 Task: Locate beaches for a coastal vacation between Myrtle Beach, South Carolina, and Hilton Head Island, South Carolina.
Action: Mouse moved to (128, 59)
Screenshot: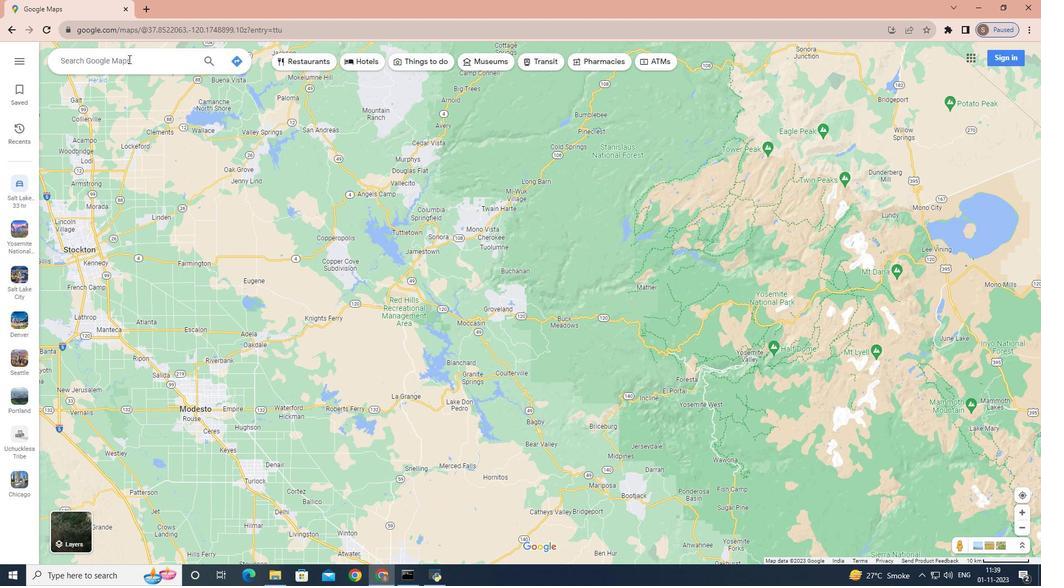 
Action: Mouse pressed left at (128, 59)
Screenshot: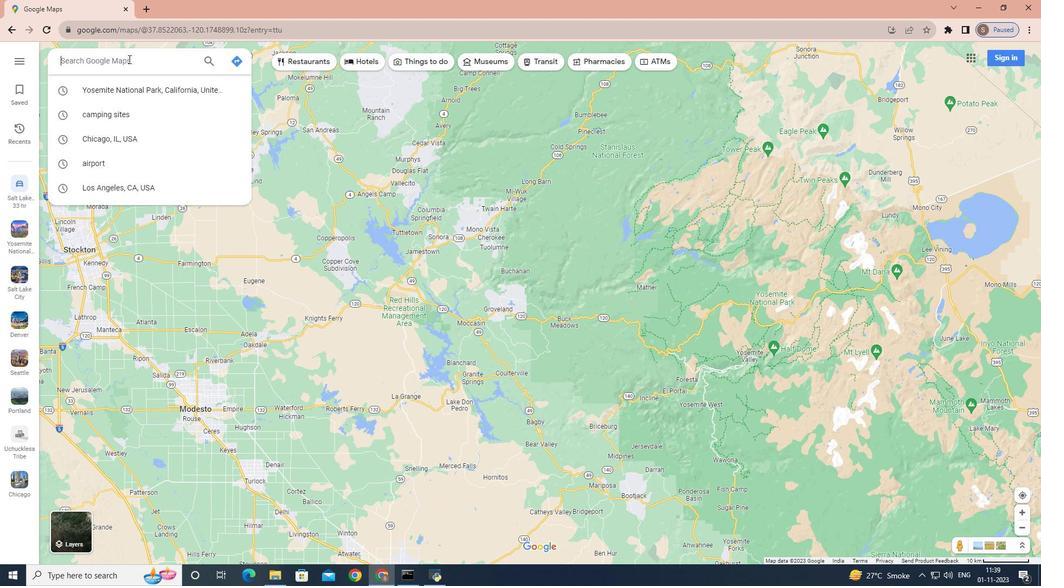 
Action: Key pressed <Key.shift_r>Myrtle<Key.space><Key.shift_r>Beach,<Key.space><Key.shift>South<Key.space><Key.shift>Carolina<Key.enter>
Screenshot: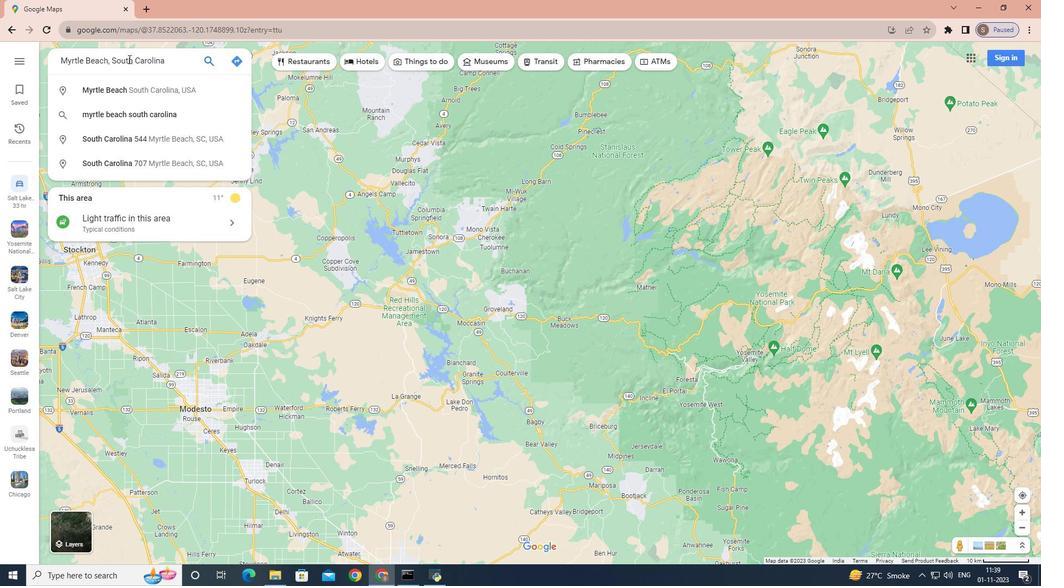 
Action: Mouse moved to (150, 243)
Screenshot: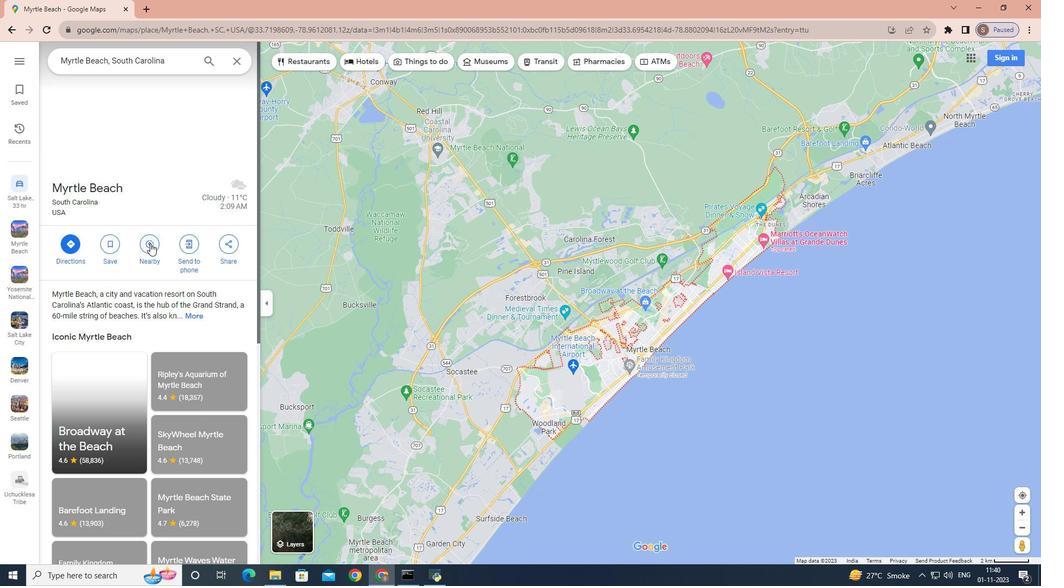 
Action: Mouse pressed left at (150, 243)
Screenshot: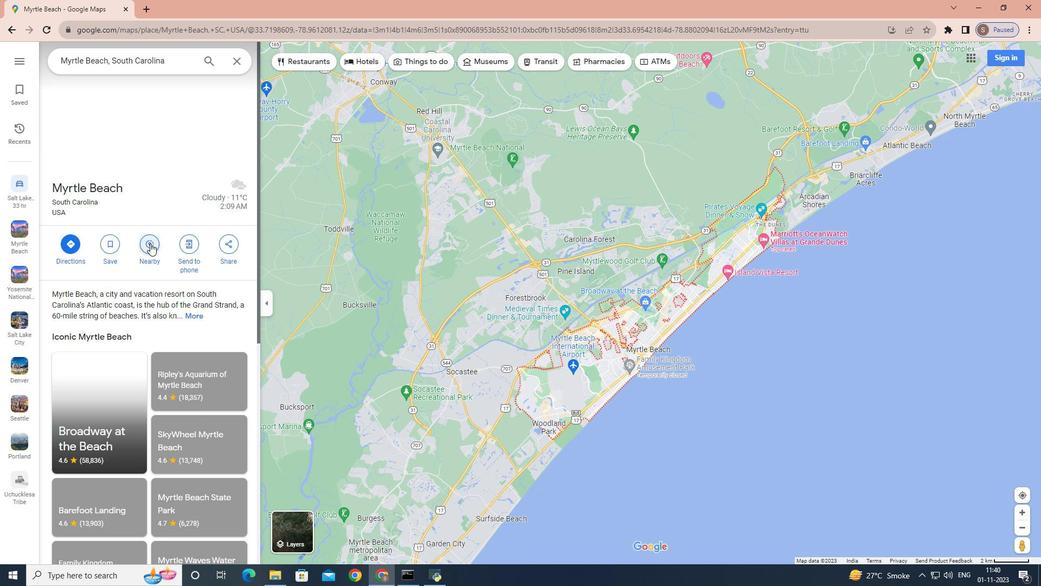 
Action: Key pressed beaches<Key.space>for<Key.space>a<Key.space>coastal<Key.space>vacation<Key.enter>
Screenshot: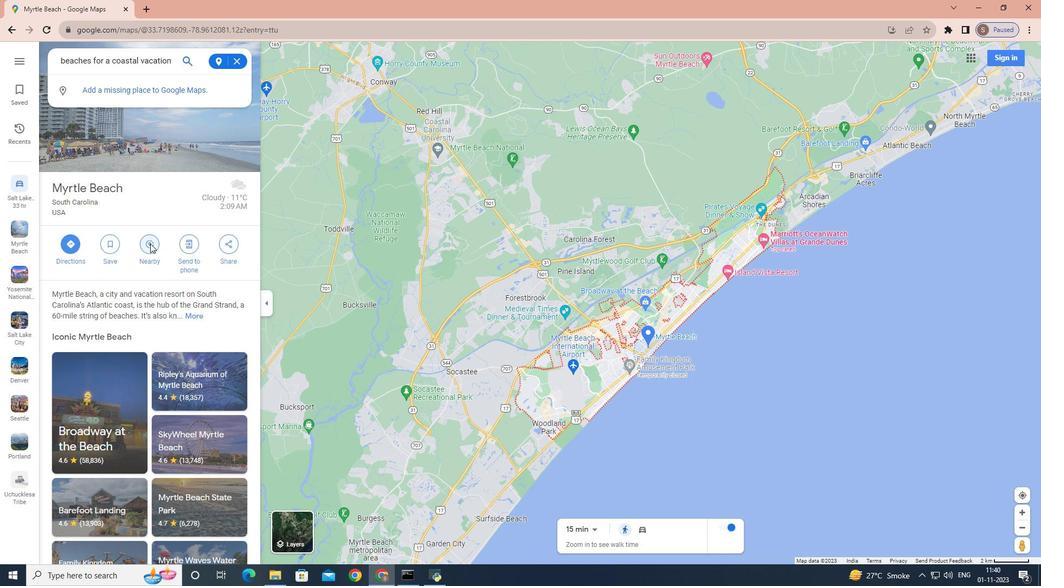 
Action: Mouse moved to (238, 60)
Screenshot: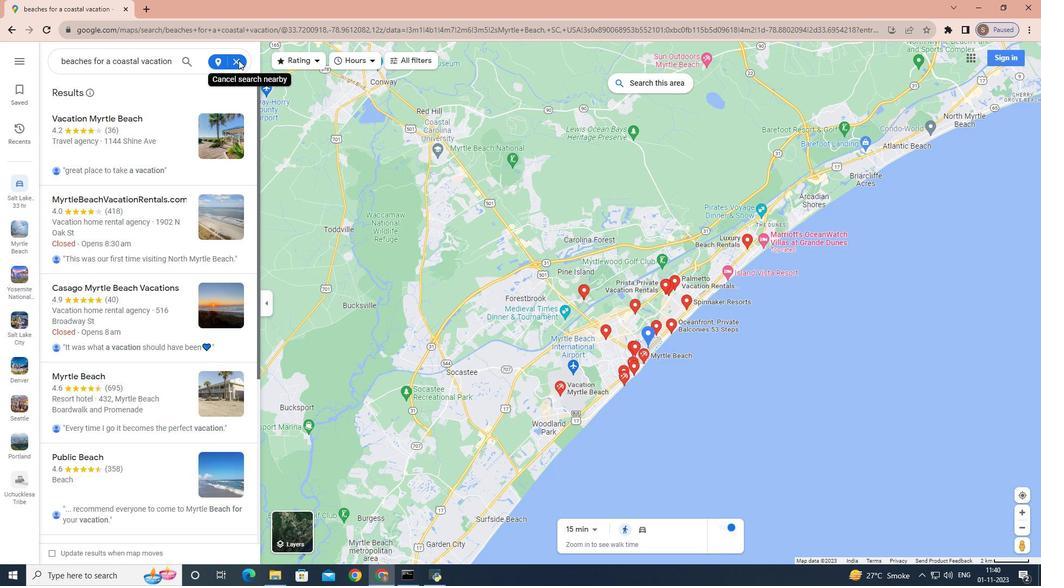 
Action: Mouse pressed left at (238, 60)
Screenshot: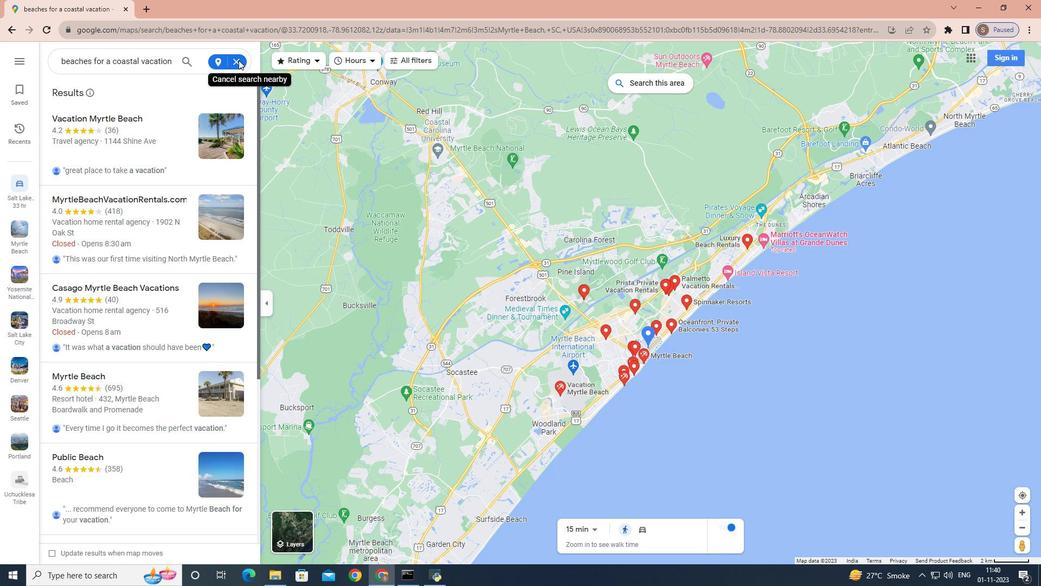 
Action: Mouse moved to (232, 60)
Screenshot: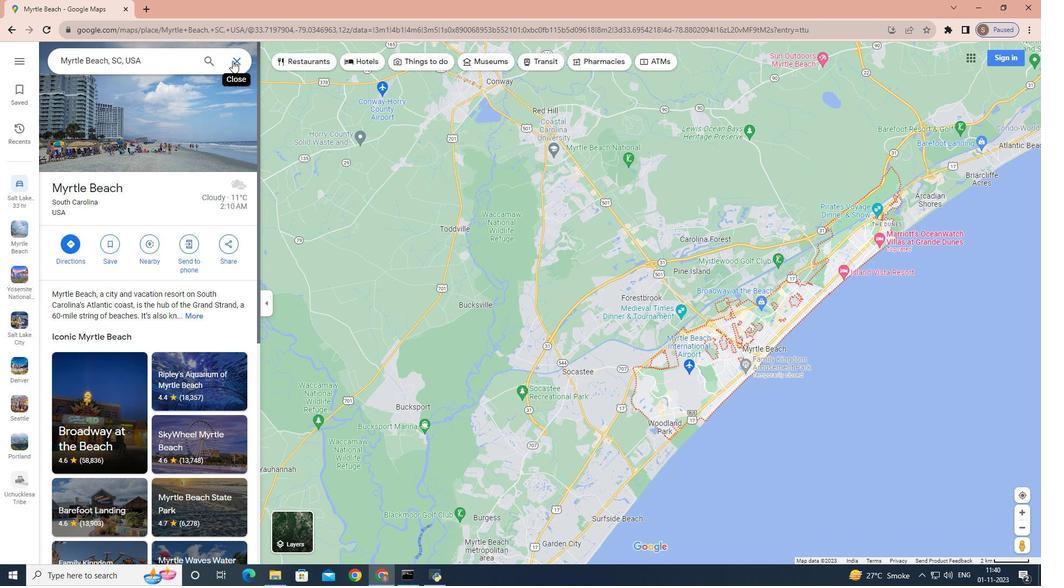 
Action: Mouse pressed left at (232, 60)
Screenshot: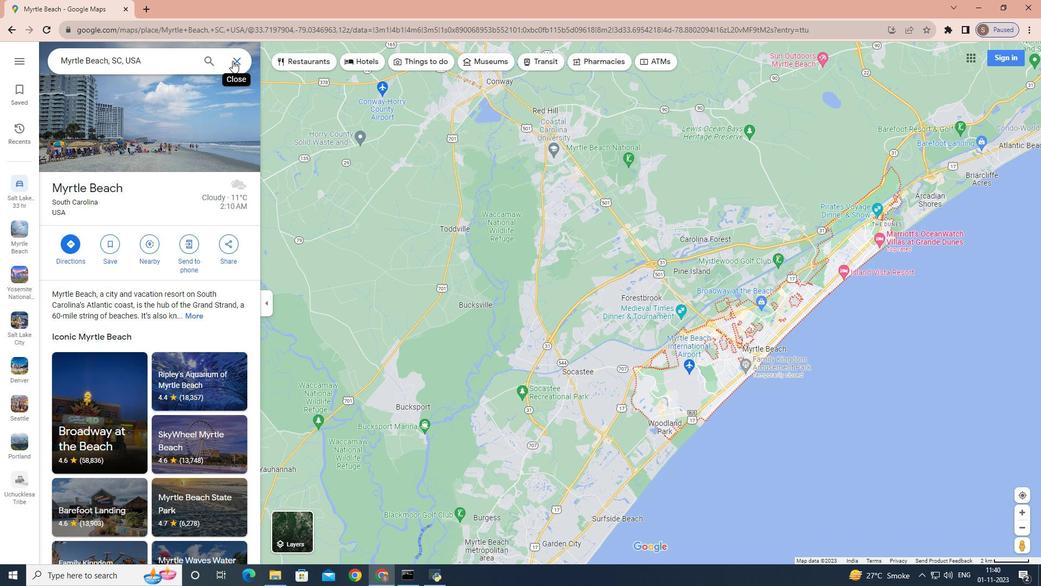 
Action: Mouse moved to (173, 65)
Screenshot: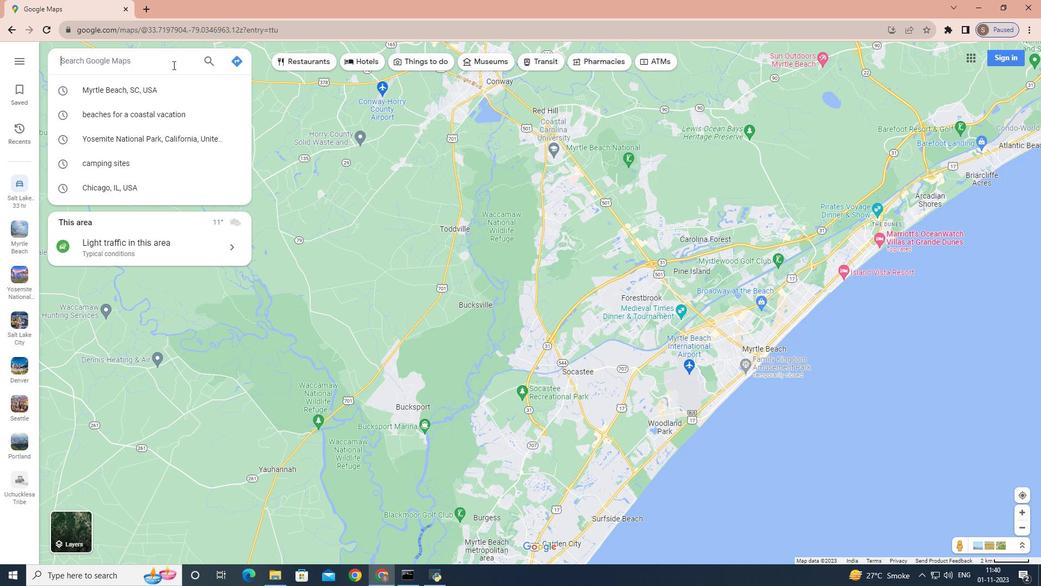 
Action: Key pressed <Key.shift><Key.shift><Key.shift><Key.shift><Key.shift><Key.shift>Hilton<Key.space><Key.shift>Head<Key.space><Key.shift>Island,<Key.space><Key.shift>South<Key.space>c<Key.backspace><Key.shift>Carolina<Key.enter>
Screenshot: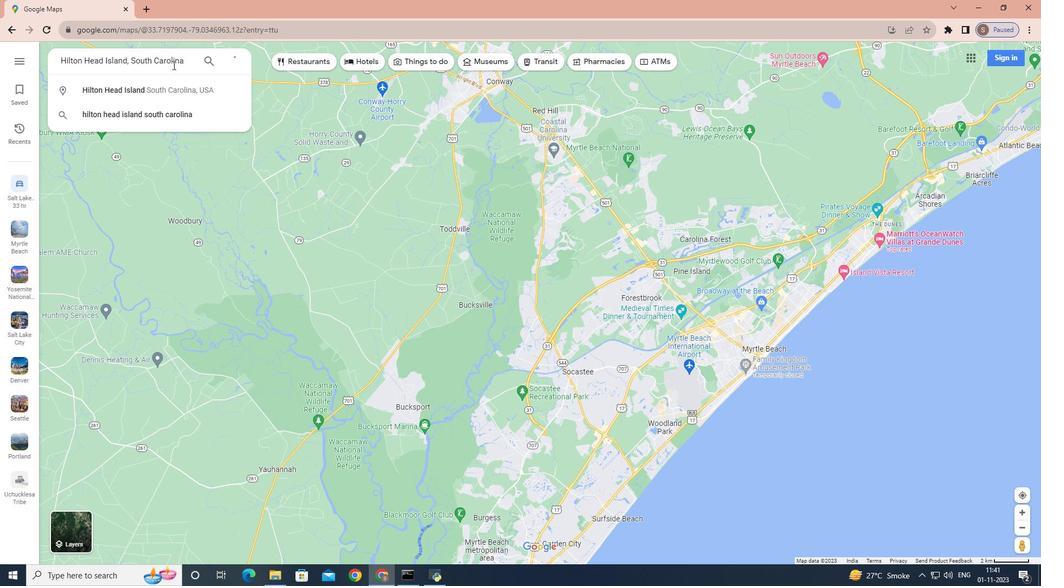 
Action: Mouse moved to (156, 242)
Screenshot: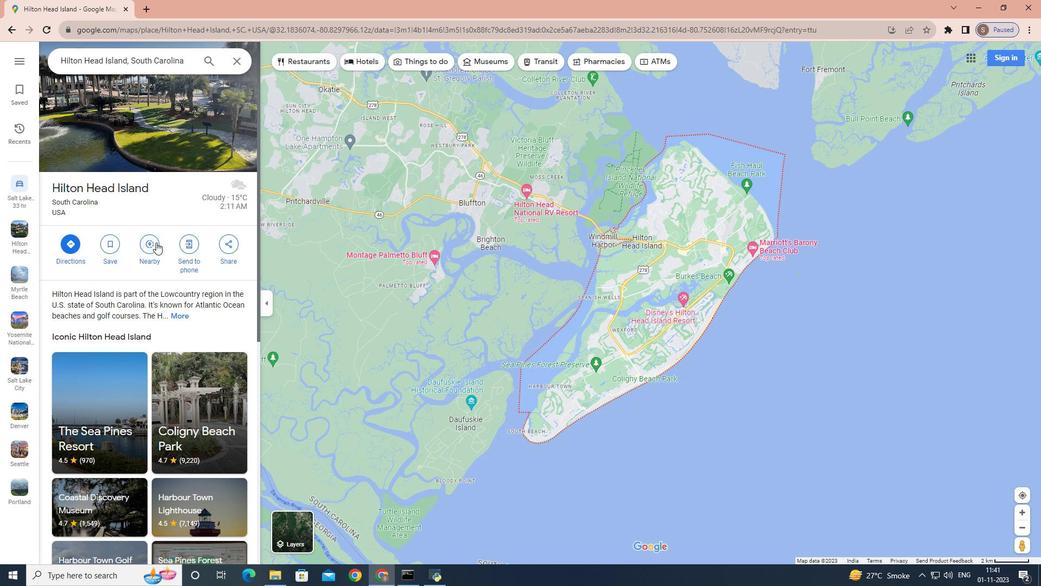 
Action: Mouse pressed left at (156, 242)
Screenshot: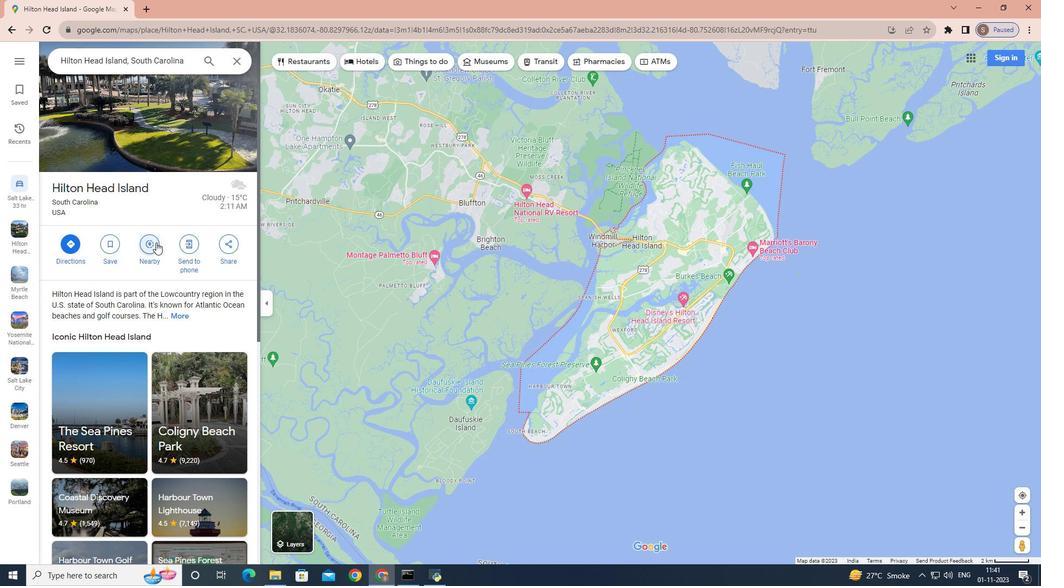 
Action: Mouse moved to (149, 137)
Screenshot: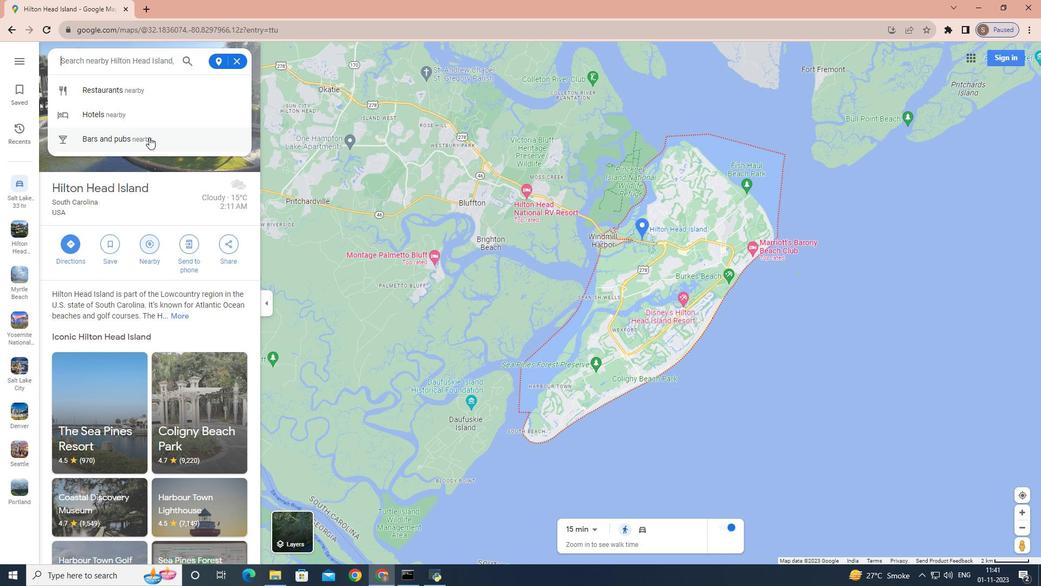 
Action: Key pressed beaches<Key.space>for<Key.space>a<Key.space>coastal<Key.space>vacation<Key.enter>
Screenshot: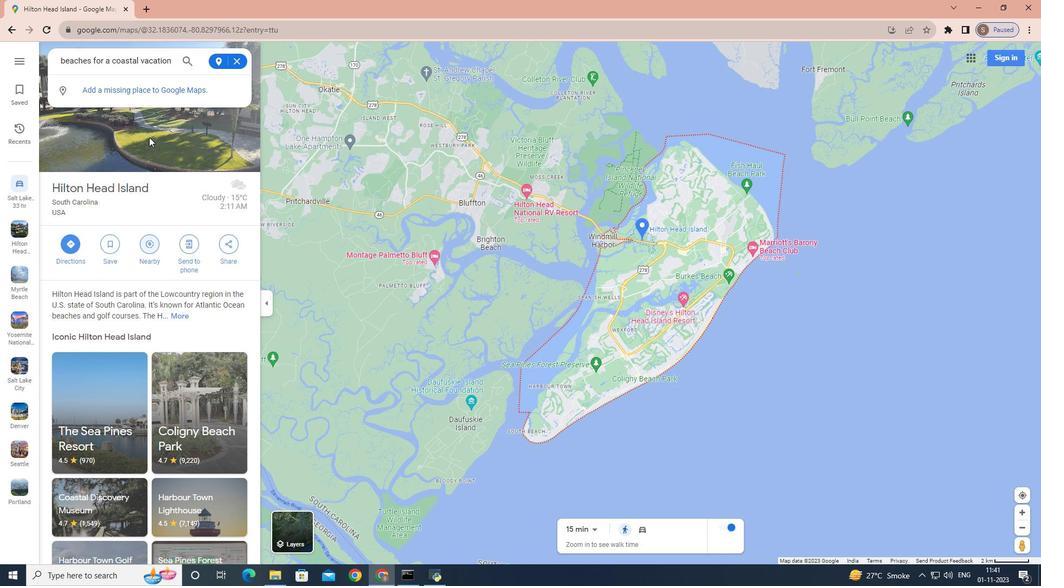 
